 Task: Set "Default tune setting used" for "H.264/MPEG-4 Part 10/AVC encoder (x264 10-bit)" to psnr.
Action: Mouse moved to (93, 11)
Screenshot: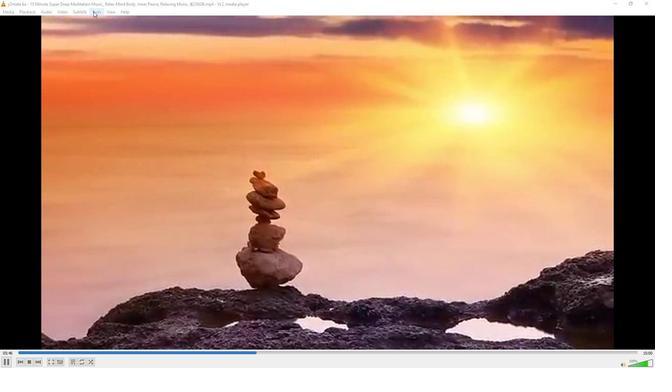 
Action: Mouse pressed left at (93, 11)
Screenshot: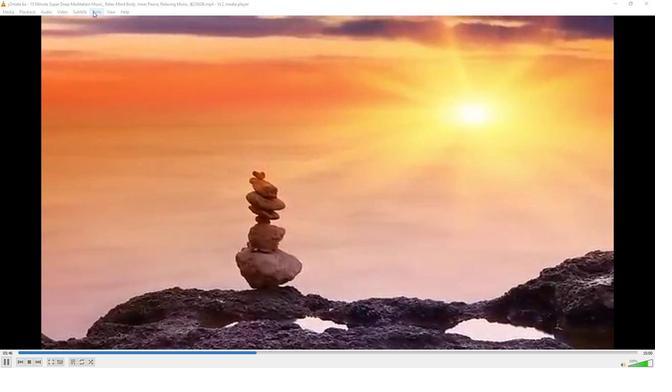 
Action: Mouse moved to (112, 95)
Screenshot: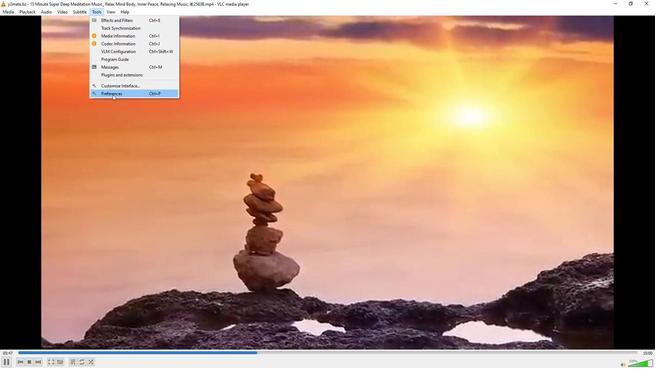 
Action: Mouse pressed left at (112, 95)
Screenshot: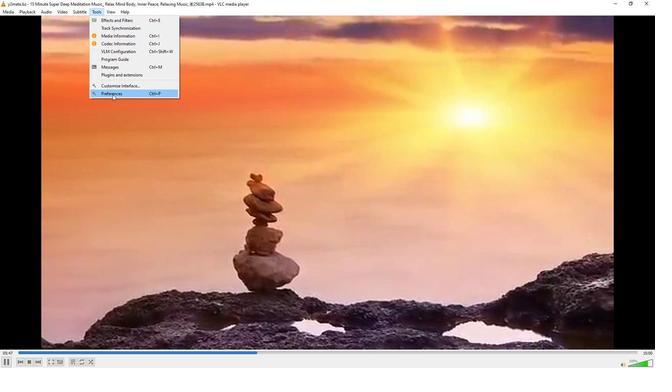 
Action: Mouse moved to (217, 301)
Screenshot: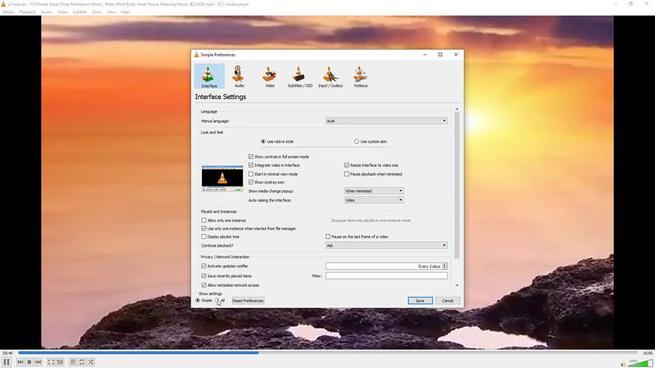 
Action: Mouse pressed left at (217, 301)
Screenshot: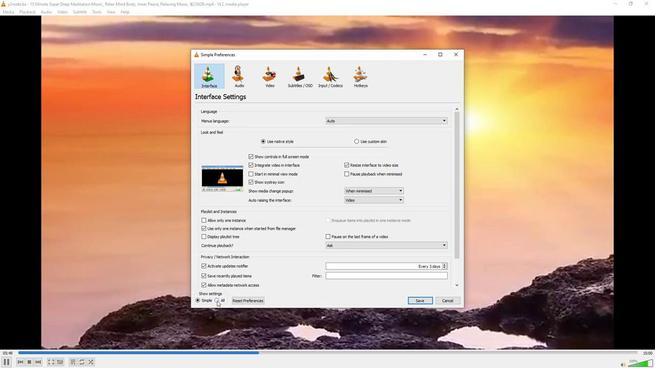
Action: Mouse moved to (205, 229)
Screenshot: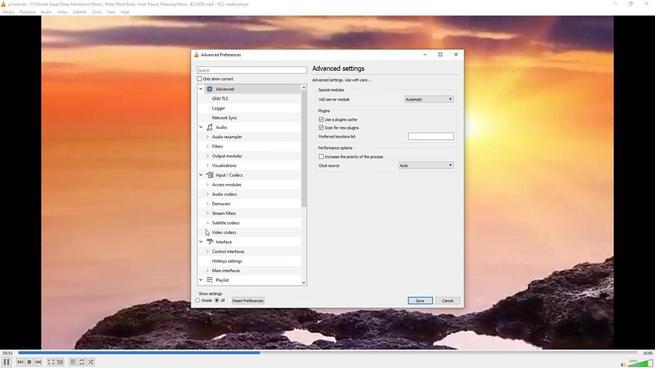 
Action: Mouse pressed left at (205, 229)
Screenshot: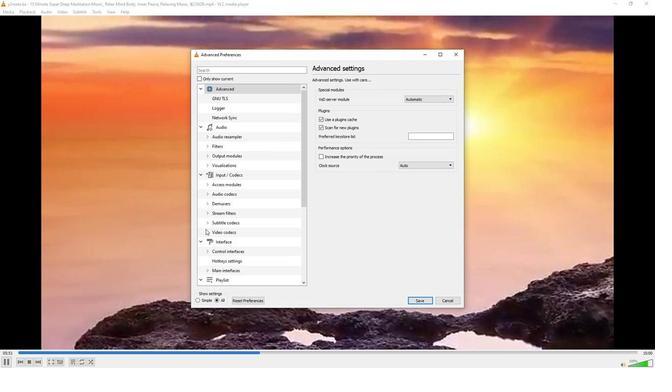
Action: Mouse moved to (218, 255)
Screenshot: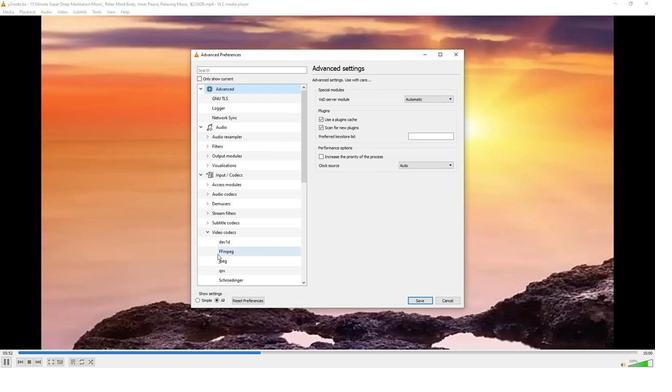 
Action: Mouse scrolled (218, 255) with delta (0, 0)
Screenshot: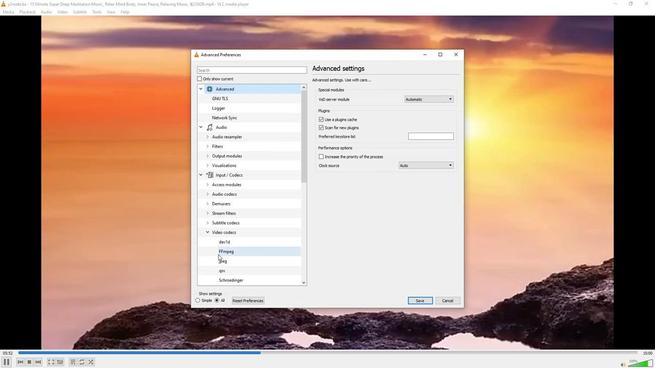
Action: Mouse moved to (219, 255)
Screenshot: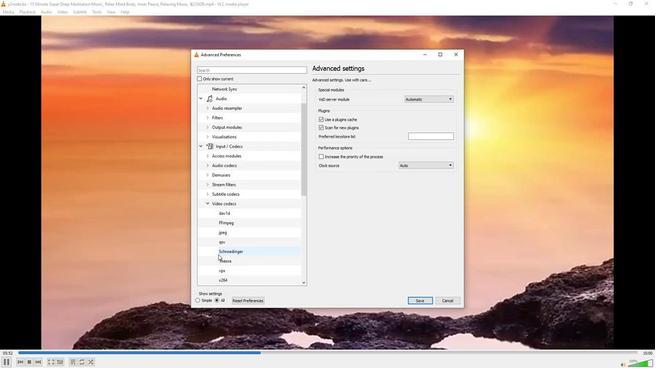 
Action: Mouse scrolled (219, 255) with delta (0, 0)
Screenshot: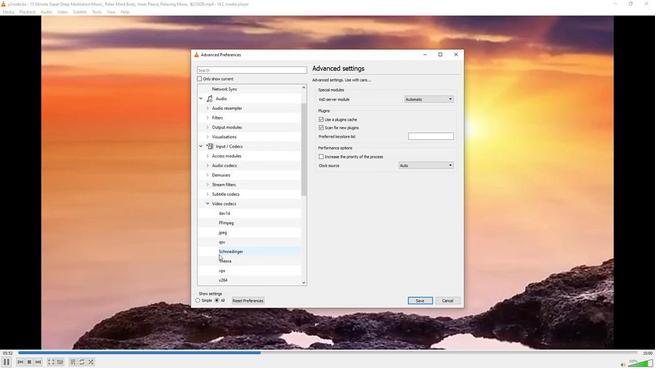 
Action: Mouse moved to (221, 262)
Screenshot: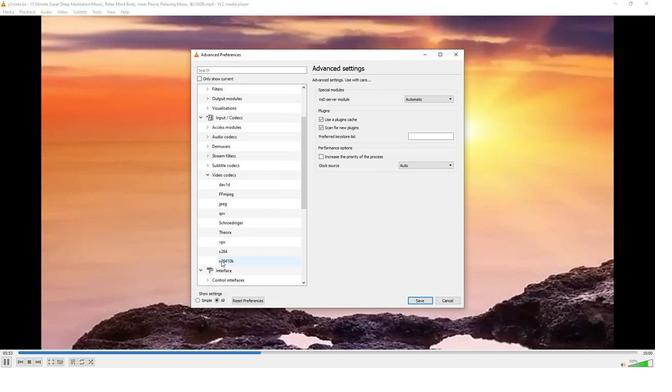 
Action: Mouse pressed left at (221, 262)
Screenshot: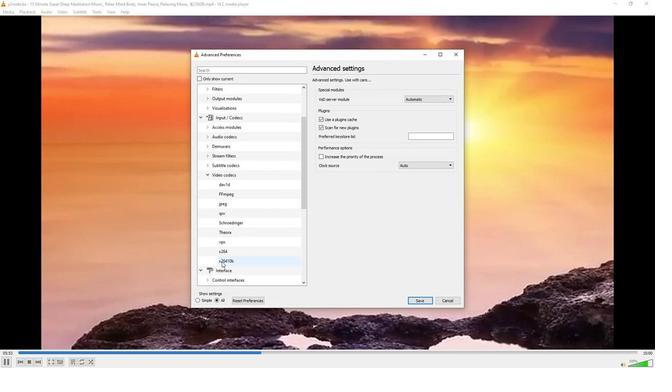 
Action: Mouse moved to (390, 221)
Screenshot: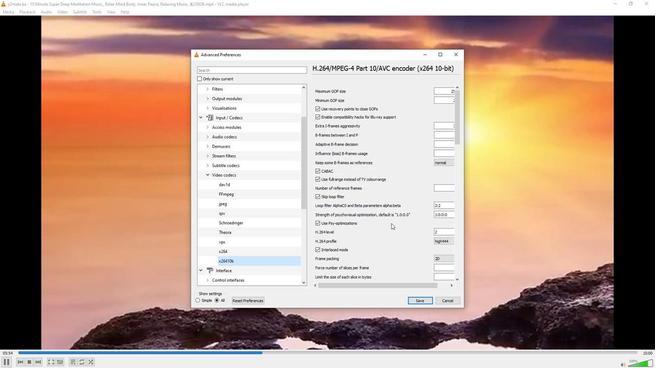
Action: Mouse scrolled (390, 220) with delta (0, 0)
Screenshot: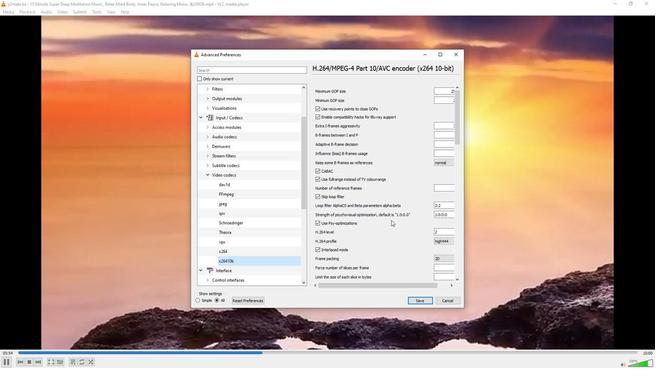 
Action: Mouse scrolled (390, 220) with delta (0, 0)
Screenshot: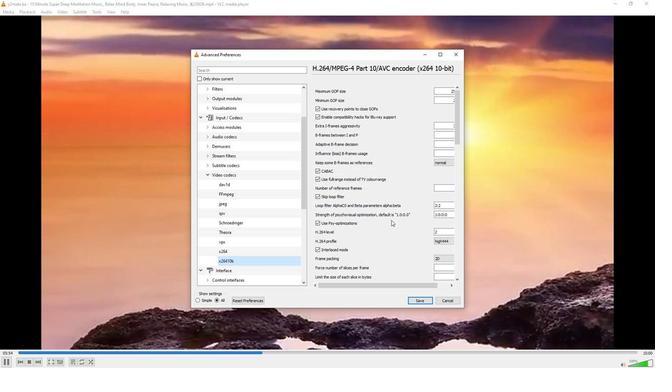 
Action: Mouse scrolled (390, 220) with delta (0, 0)
Screenshot: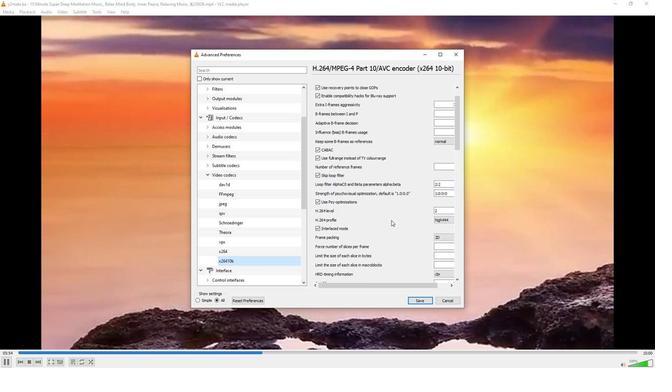 
Action: Mouse moved to (389, 221)
Screenshot: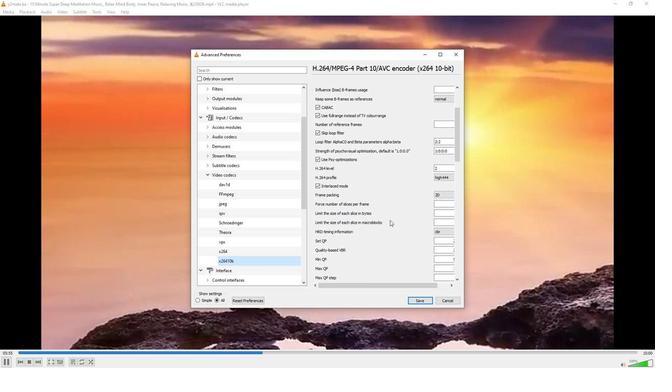 
Action: Mouse scrolled (389, 220) with delta (0, 0)
Screenshot: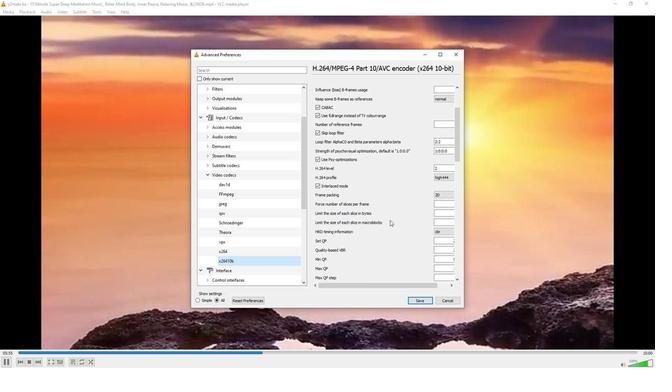 
Action: Mouse scrolled (389, 220) with delta (0, 0)
Screenshot: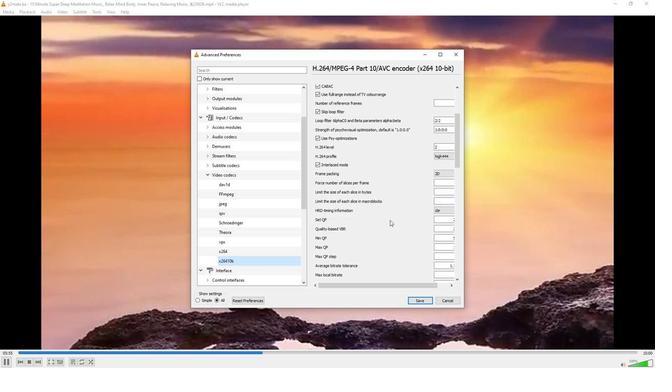 
Action: Mouse scrolled (389, 220) with delta (0, 0)
Screenshot: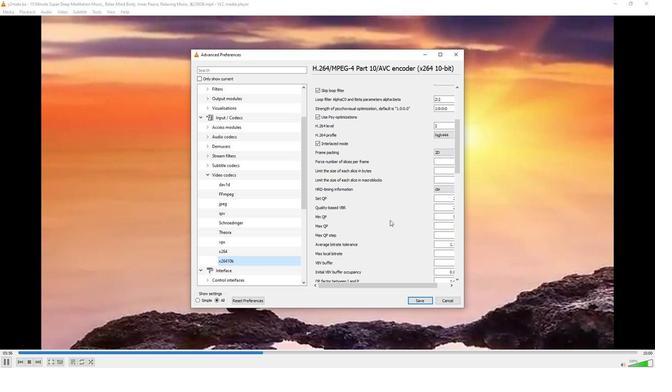 
Action: Mouse scrolled (389, 220) with delta (0, 0)
Screenshot: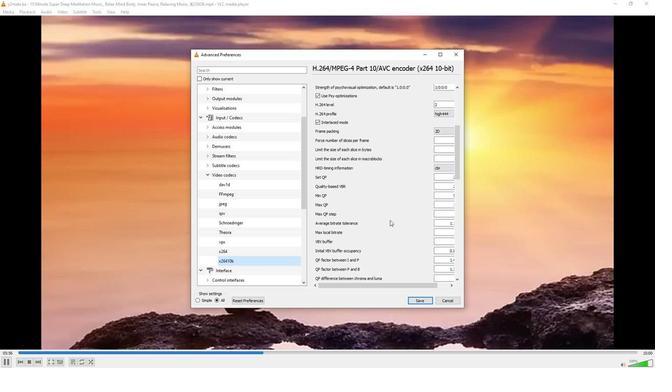 
Action: Mouse scrolled (389, 220) with delta (0, 0)
Screenshot: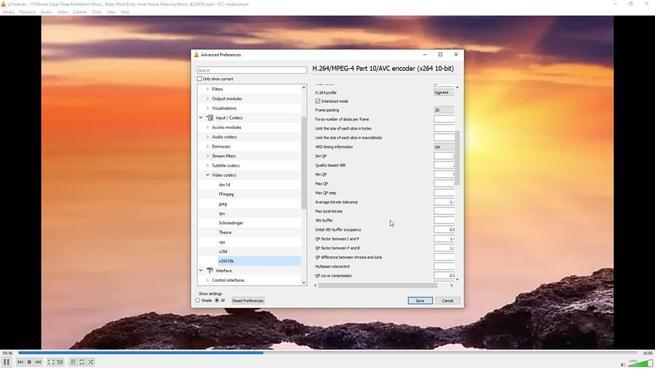 
Action: Mouse moved to (388, 220)
Screenshot: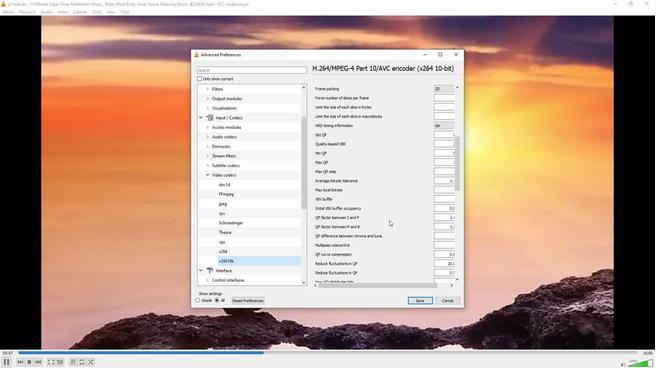 
Action: Mouse scrolled (388, 220) with delta (0, 0)
Screenshot: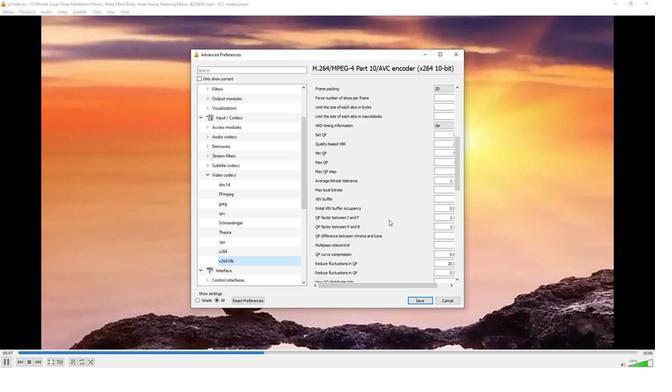 
Action: Mouse scrolled (388, 220) with delta (0, 0)
Screenshot: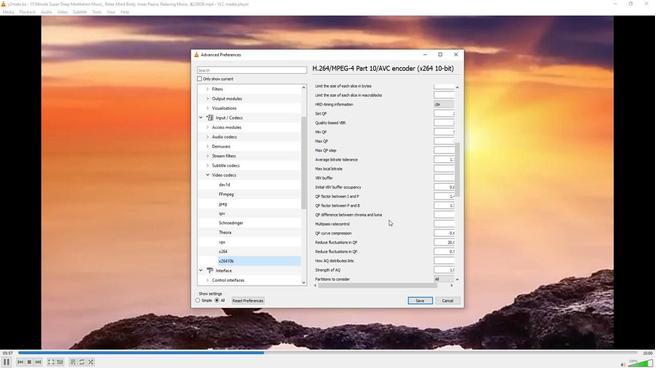 
Action: Mouse moved to (387, 219)
Screenshot: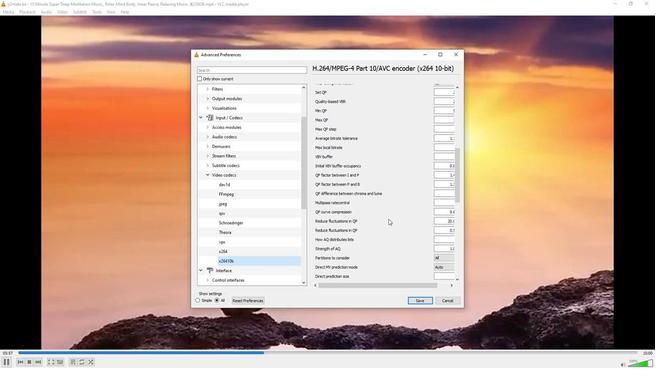 
Action: Mouse scrolled (387, 219) with delta (0, 0)
Screenshot: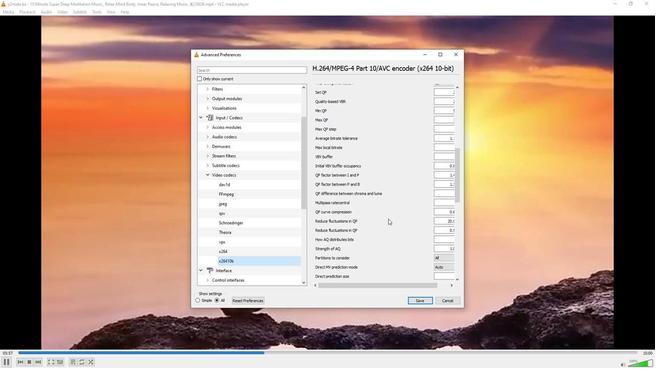 
Action: Mouse scrolled (387, 219) with delta (0, 0)
Screenshot: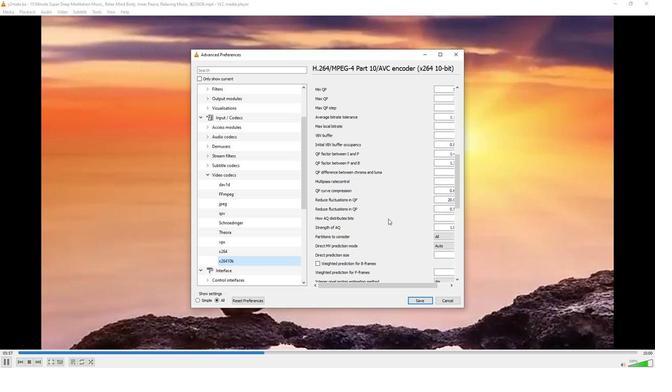 
Action: Mouse moved to (387, 218)
Screenshot: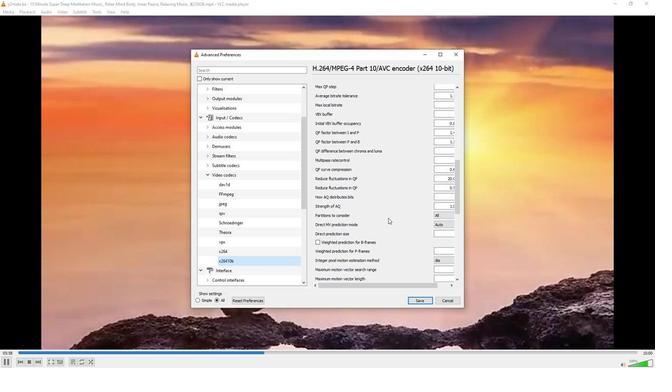 
Action: Mouse scrolled (387, 218) with delta (0, 0)
Screenshot: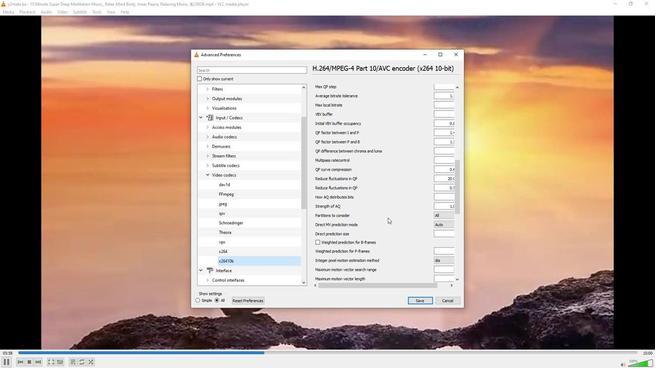 
Action: Mouse scrolled (387, 218) with delta (0, 0)
Screenshot: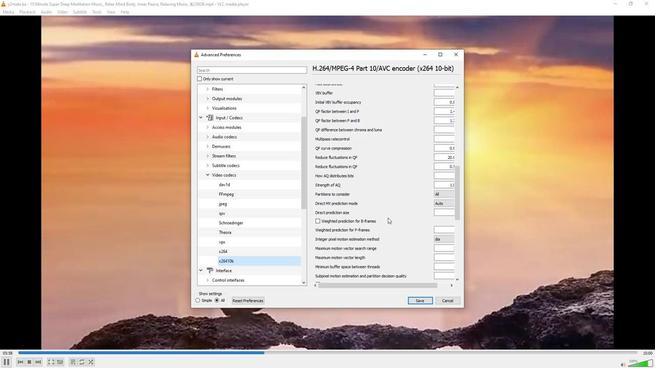 
Action: Mouse scrolled (387, 218) with delta (0, 0)
Screenshot: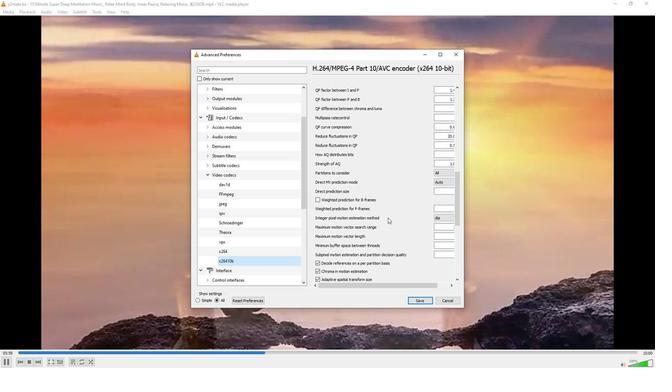 
Action: Mouse scrolled (387, 218) with delta (0, 0)
Screenshot: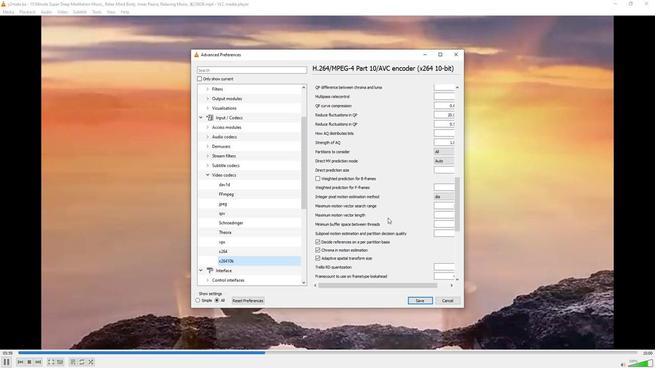 
Action: Mouse scrolled (387, 218) with delta (0, 0)
Screenshot: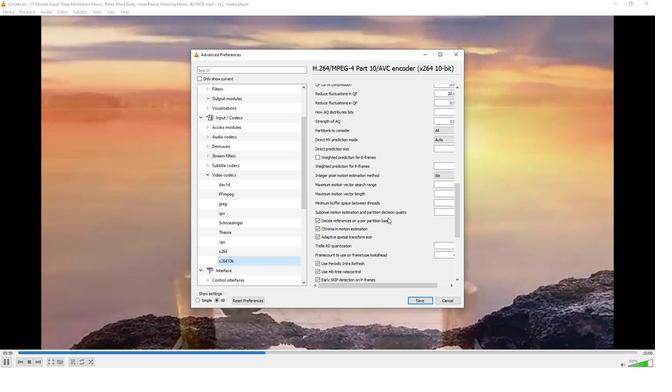 
Action: Mouse scrolled (387, 218) with delta (0, 0)
Screenshot: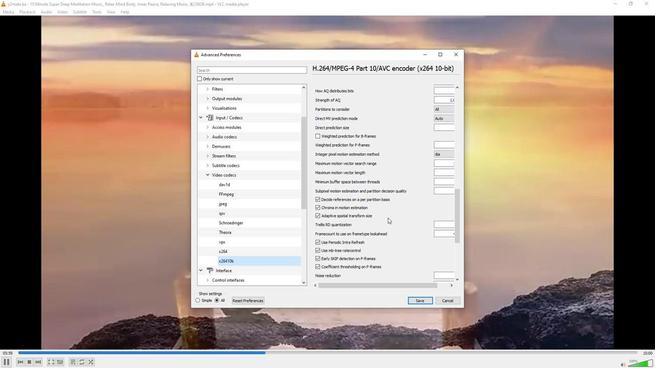 
Action: Mouse moved to (387, 218)
Screenshot: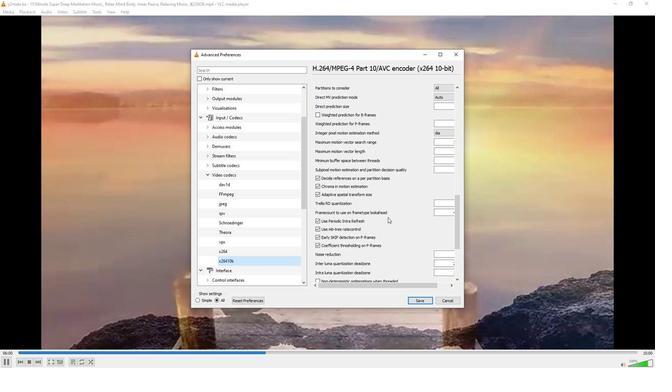 
Action: Mouse scrolled (387, 217) with delta (0, 0)
Screenshot: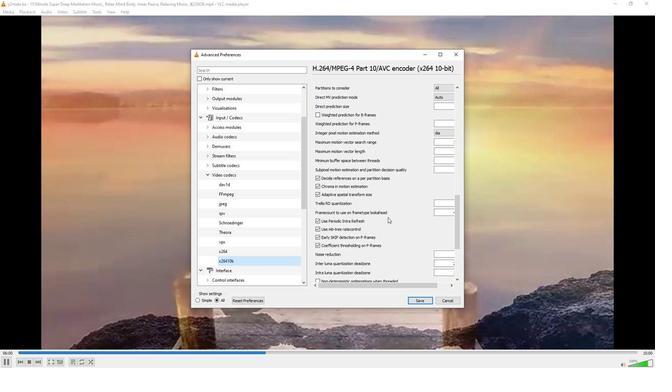 
Action: Mouse scrolled (387, 217) with delta (0, 0)
Screenshot: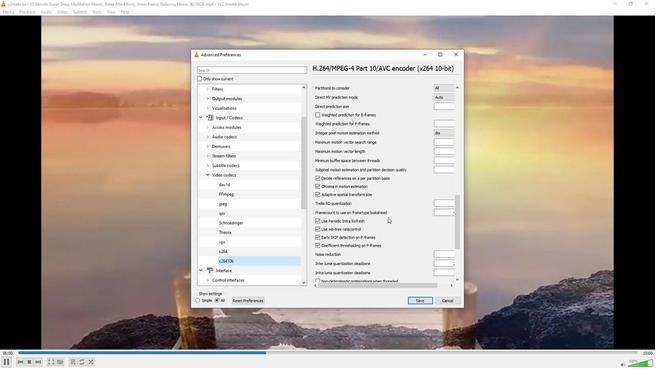 
Action: Mouse scrolled (387, 217) with delta (0, 0)
Screenshot: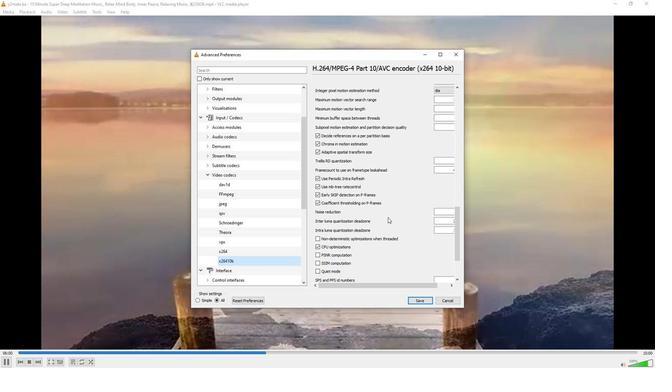 
Action: Mouse scrolled (387, 217) with delta (0, 0)
Screenshot: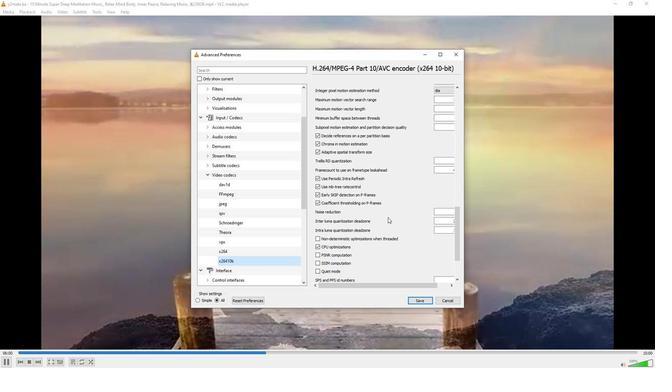 
Action: Mouse scrolled (387, 217) with delta (0, 0)
Screenshot: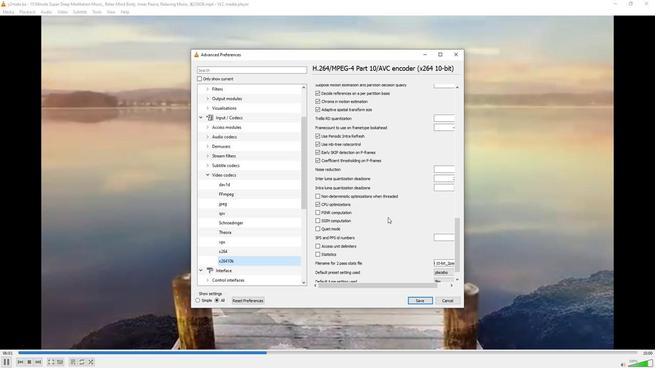 
Action: Mouse scrolled (387, 217) with delta (0, 0)
Screenshot: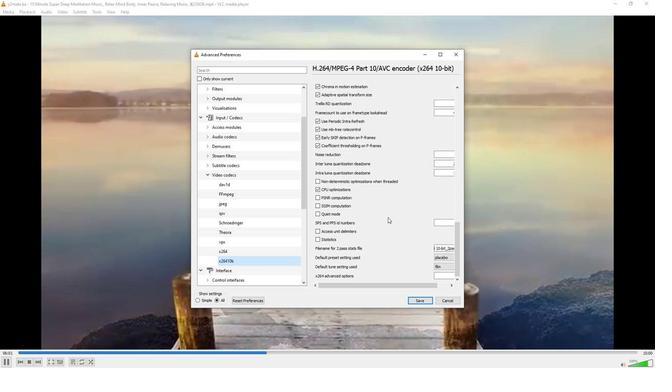 
Action: Mouse moved to (438, 266)
Screenshot: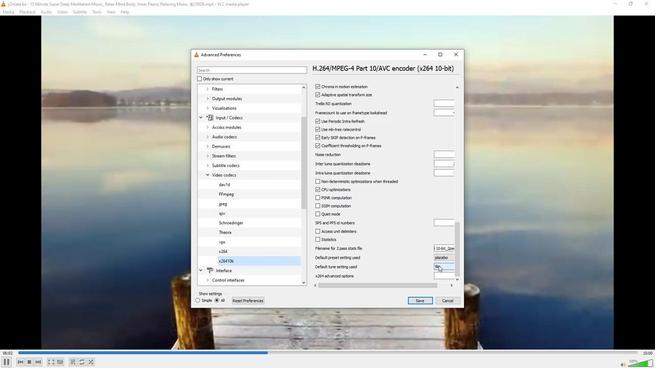 
Action: Mouse pressed left at (438, 266)
Screenshot: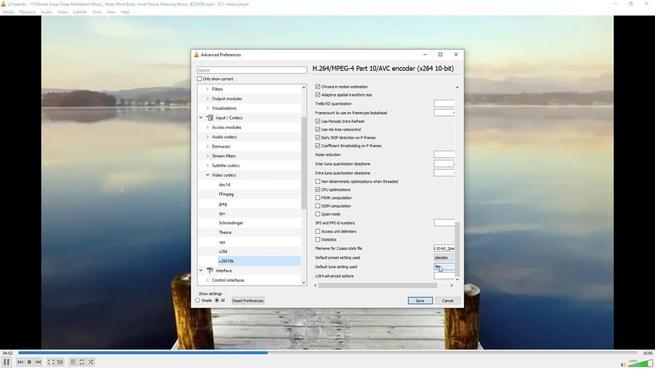 
Action: Mouse moved to (441, 292)
Screenshot: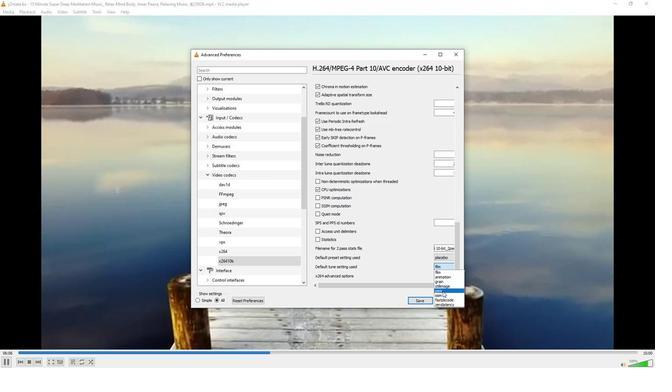 
Action: Mouse pressed left at (441, 292)
Screenshot: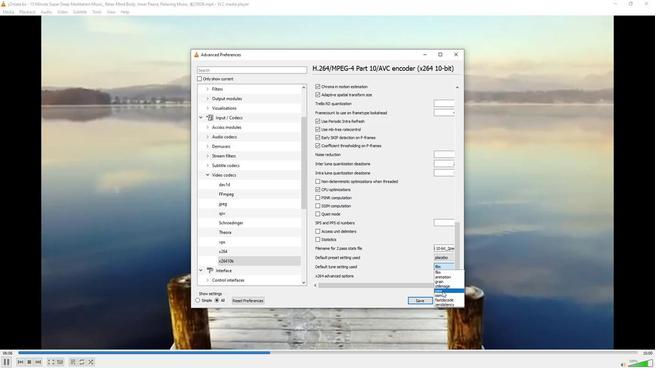 
Action: Mouse moved to (439, 291)
Screenshot: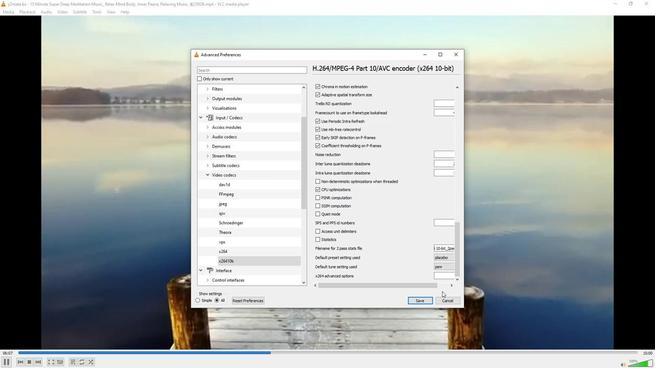
